 Task: Create a task to announce and recognize the performer of the month in the office, setting the start date to 6/26/2023 and the due date to 7/11/2023, with high priority.
Action: Mouse moved to (14, 119)
Screenshot: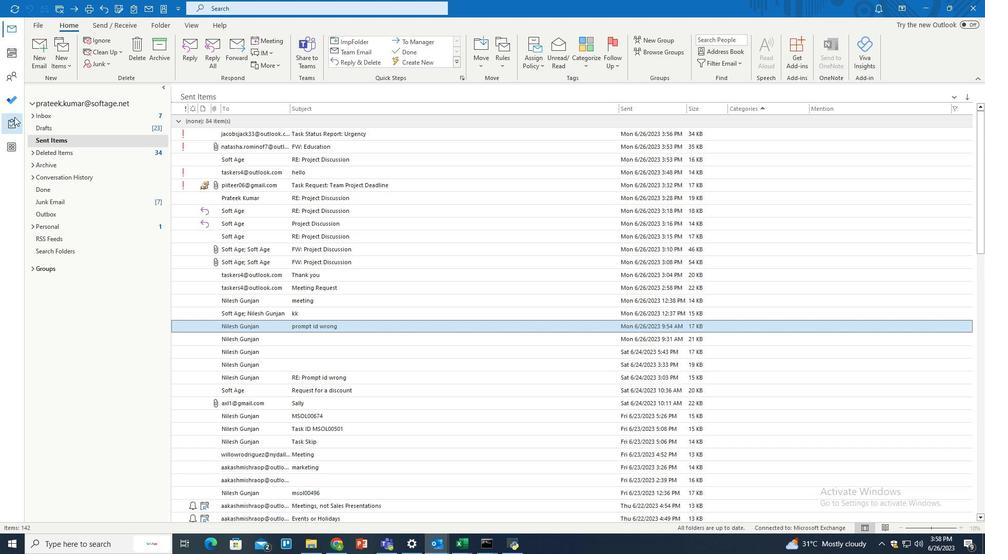
Action: Mouse pressed left at (14, 119)
Screenshot: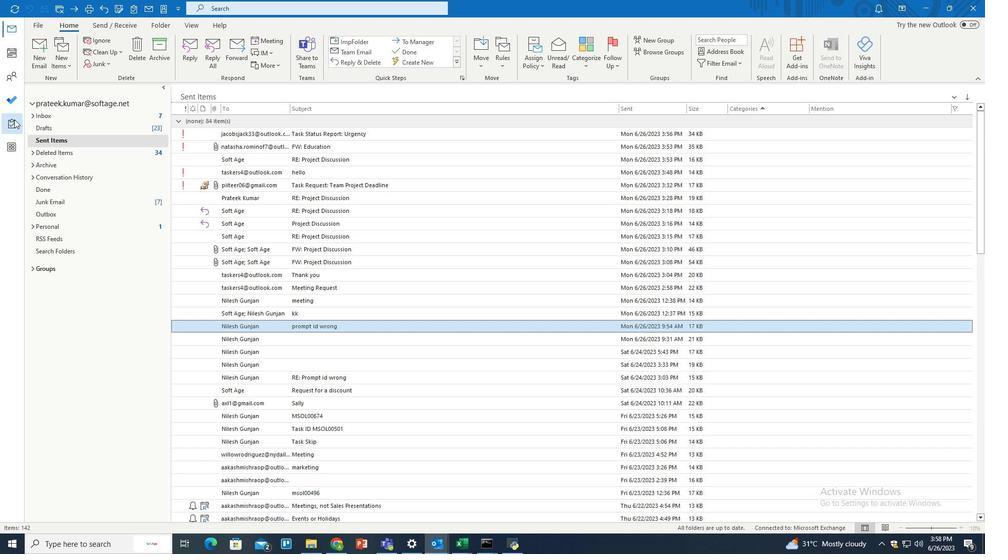 
Action: Mouse moved to (235, 279)
Screenshot: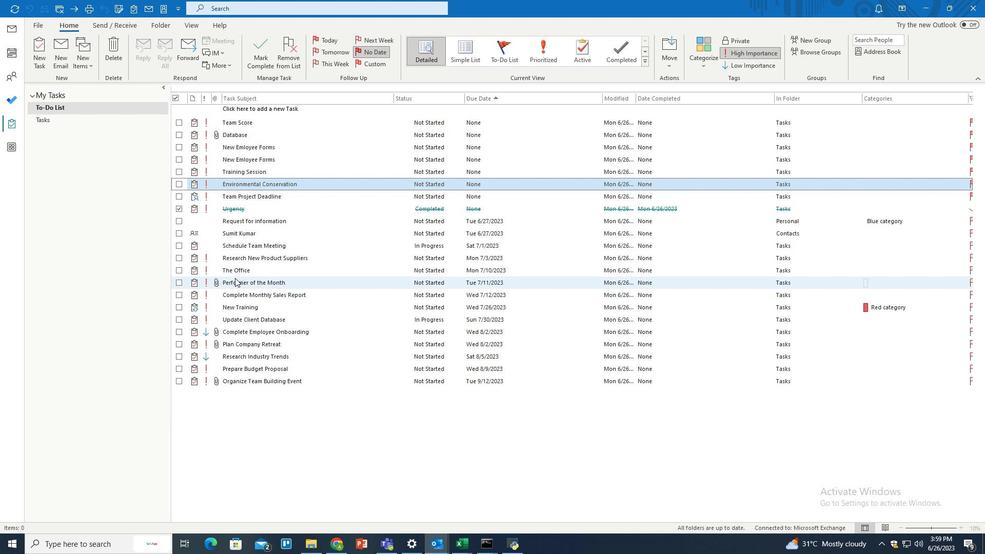 
Action: Mouse pressed left at (235, 279)
Screenshot: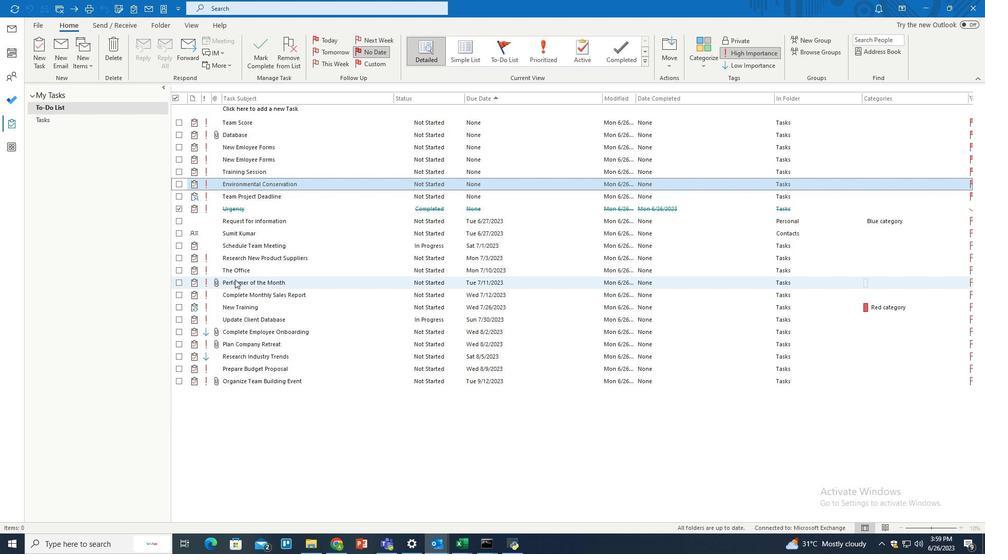 
Action: Mouse pressed left at (235, 279)
Screenshot: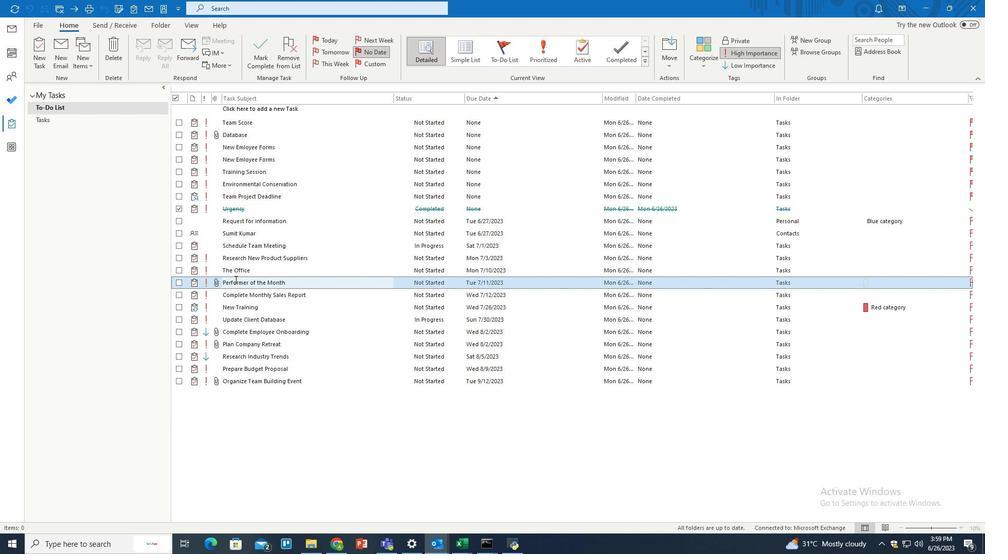 
Action: Mouse moved to (249, 298)
Screenshot: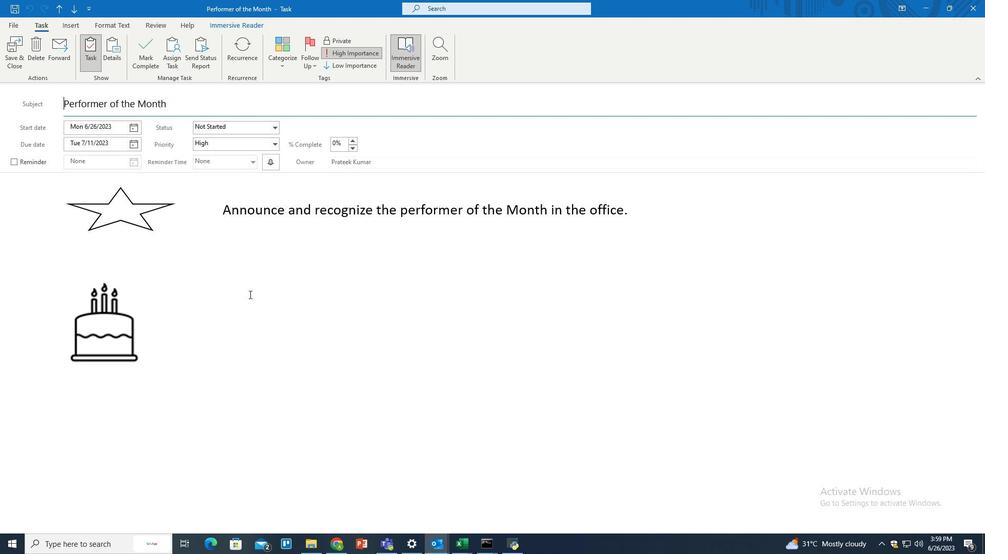 
Action: Mouse pressed left at (249, 298)
Screenshot: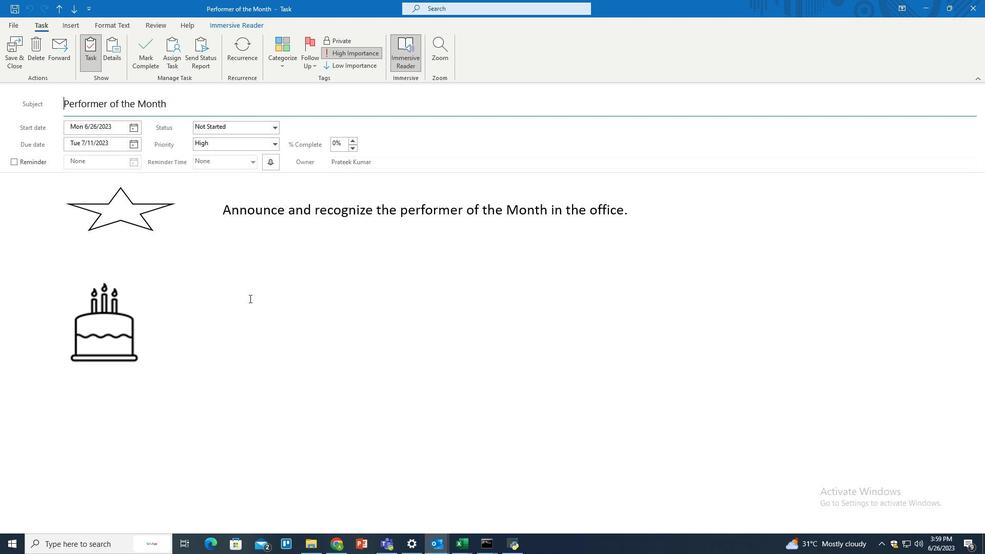 
Action: Mouse moved to (314, 54)
Screenshot: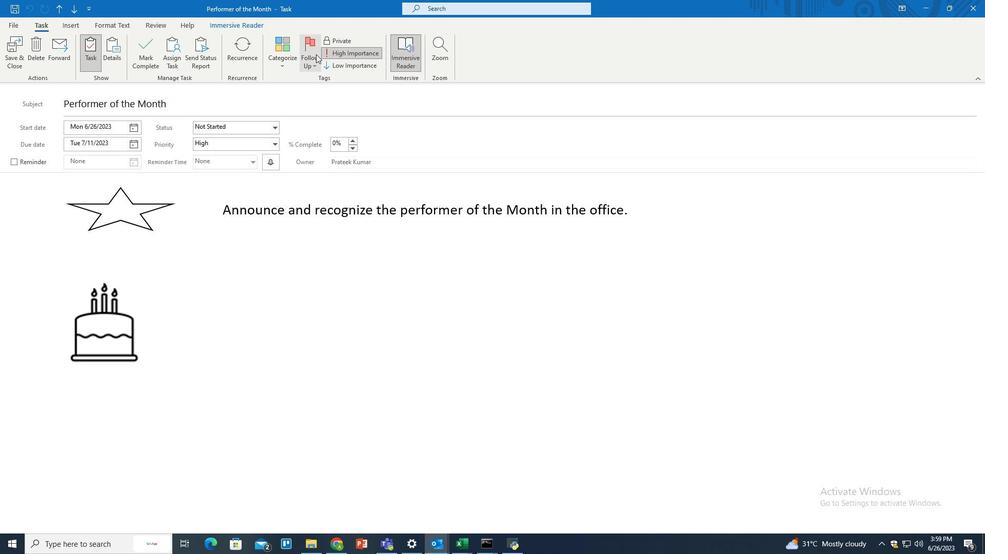 
Action: Mouse pressed left at (314, 54)
Screenshot: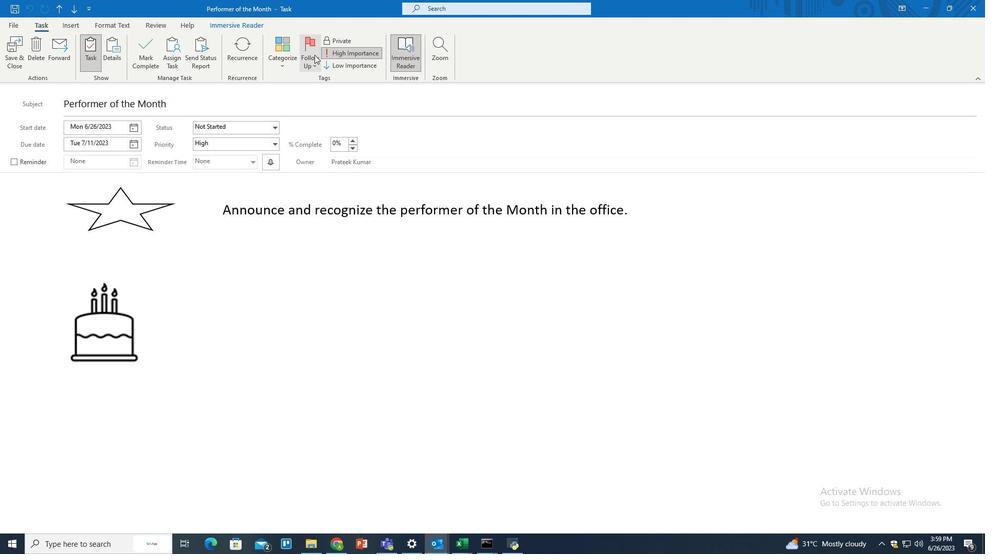 
Action: Mouse moved to (329, 106)
Screenshot: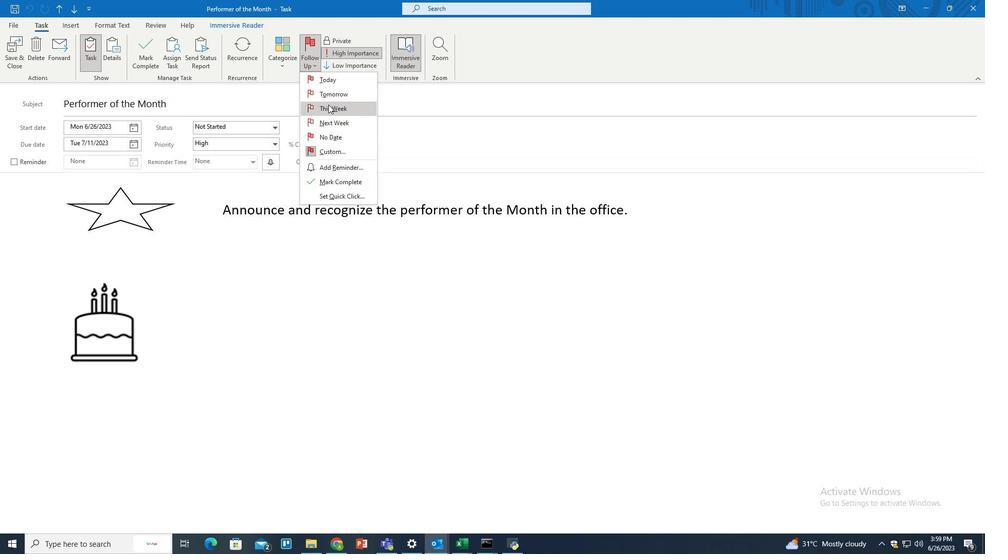 
Action: Mouse pressed left at (329, 106)
Screenshot: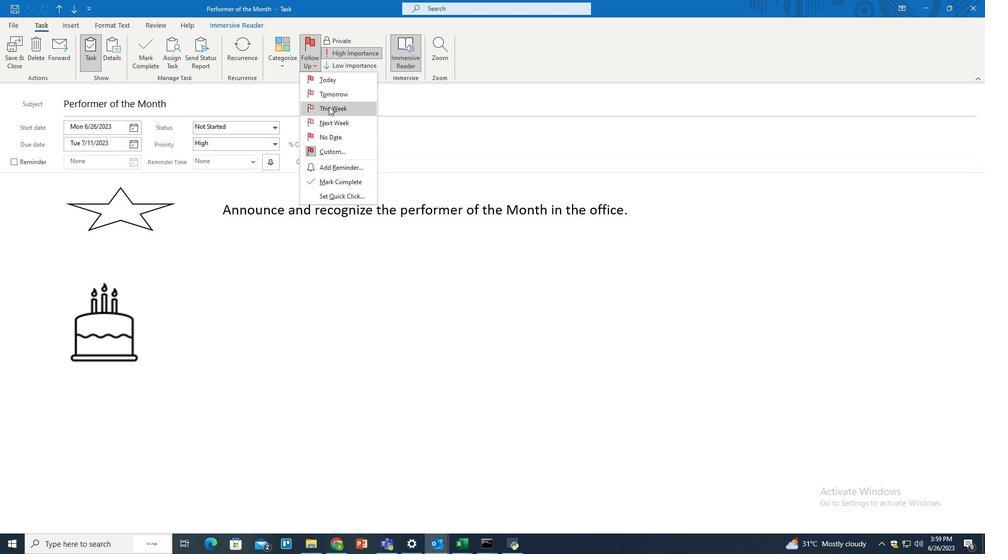 
Action: Mouse moved to (283, 283)
Screenshot: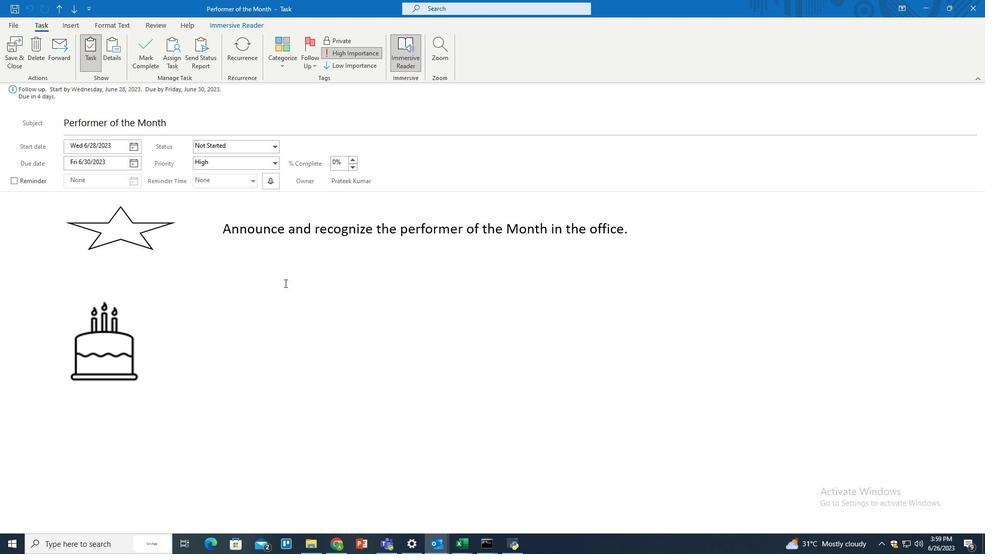 
Action: Mouse pressed left at (283, 283)
Screenshot: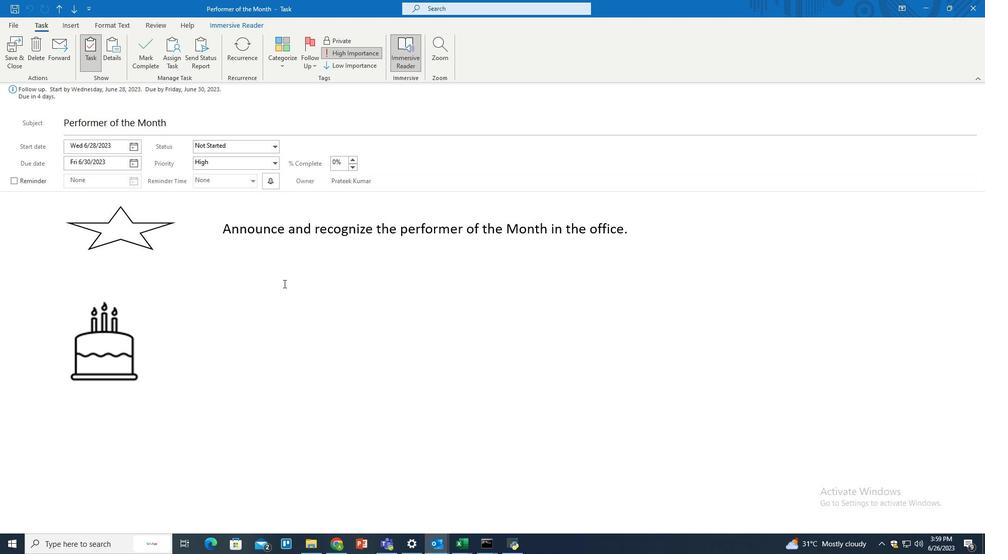 
Action: Mouse moved to (16, 24)
Screenshot: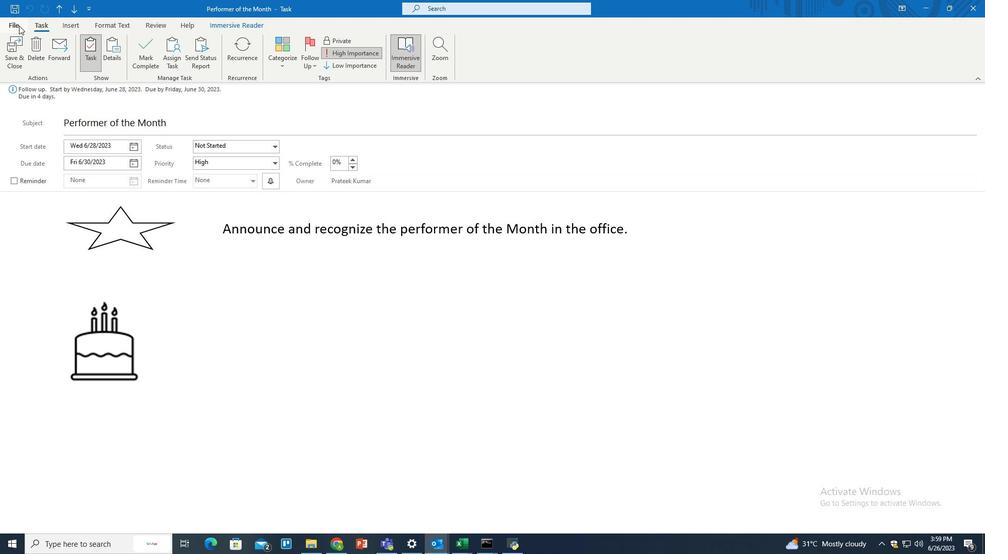 
Action: Mouse pressed left at (16, 24)
Screenshot: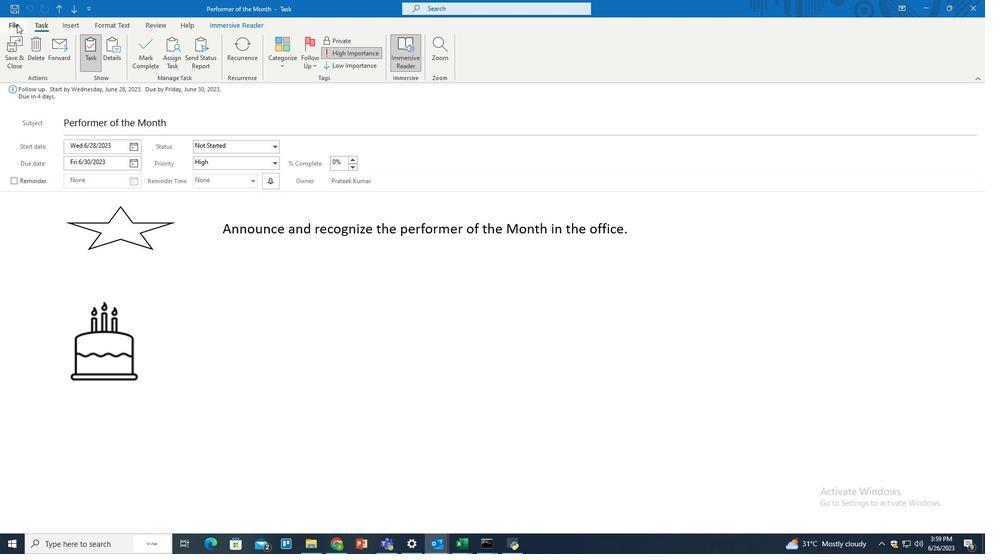 
Action: Mouse moved to (31, 71)
Screenshot: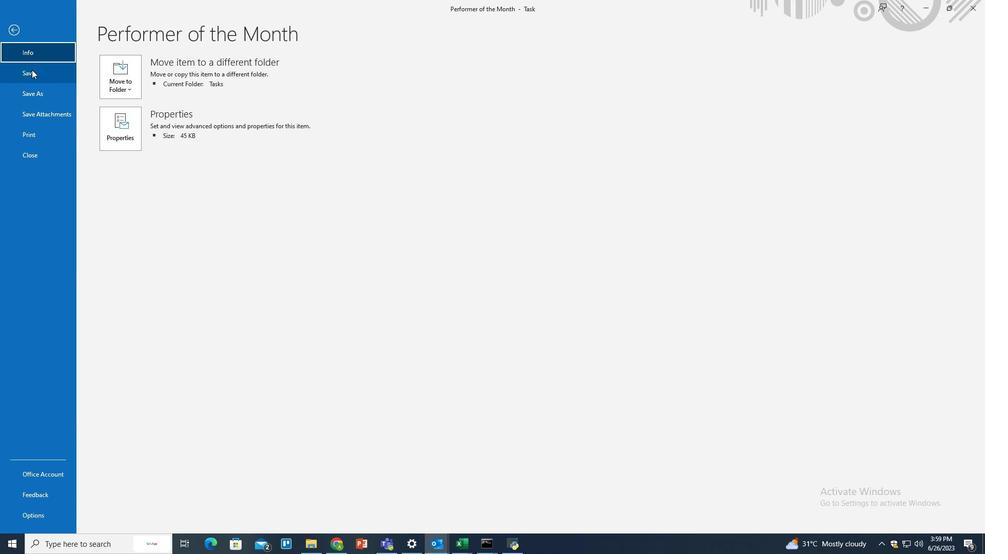
Action: Mouse pressed left at (31, 71)
Screenshot: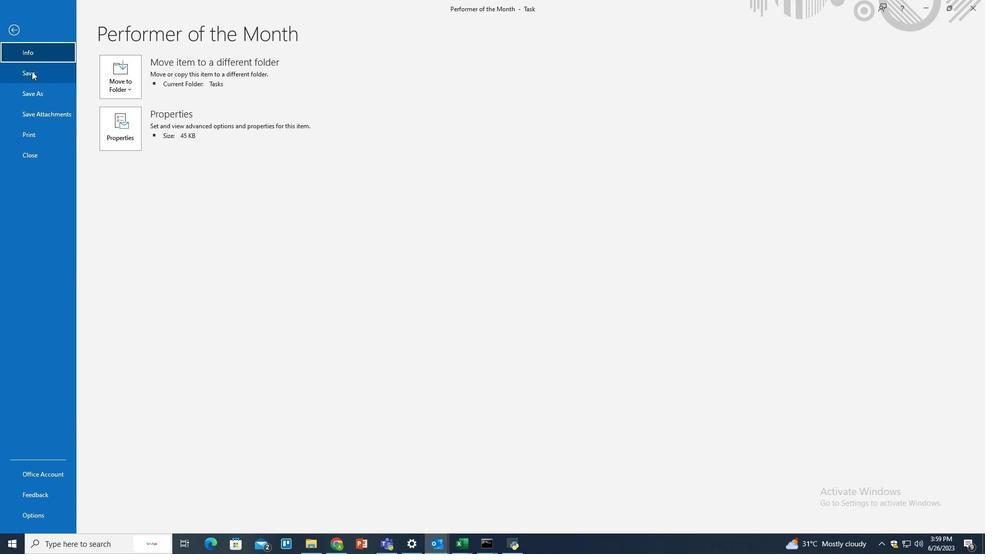 
Action: Mouse moved to (232, 216)
Screenshot: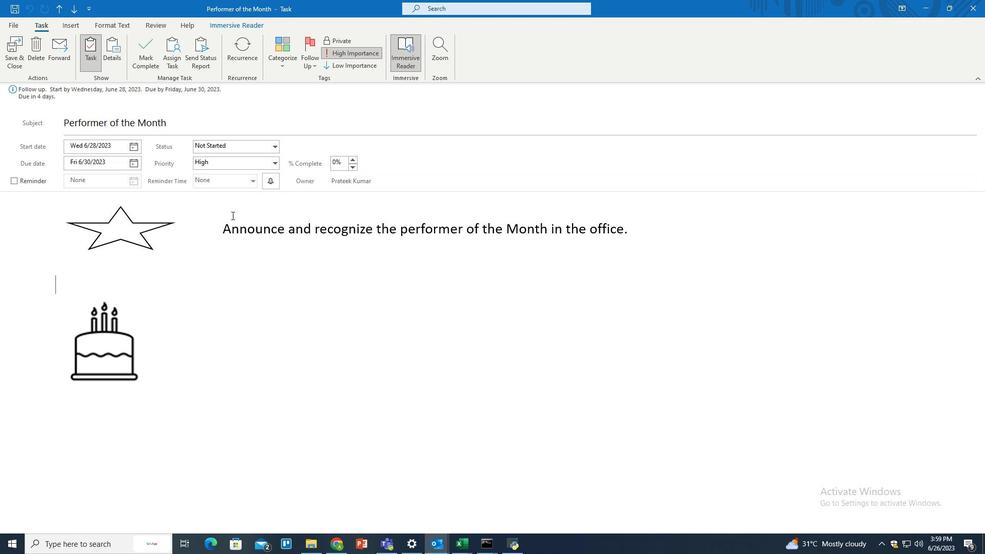 
